 Task: Set the default behavior for microphone permission to "Don't allow sites to use your microphone".
Action: Mouse moved to (1217, 33)
Screenshot: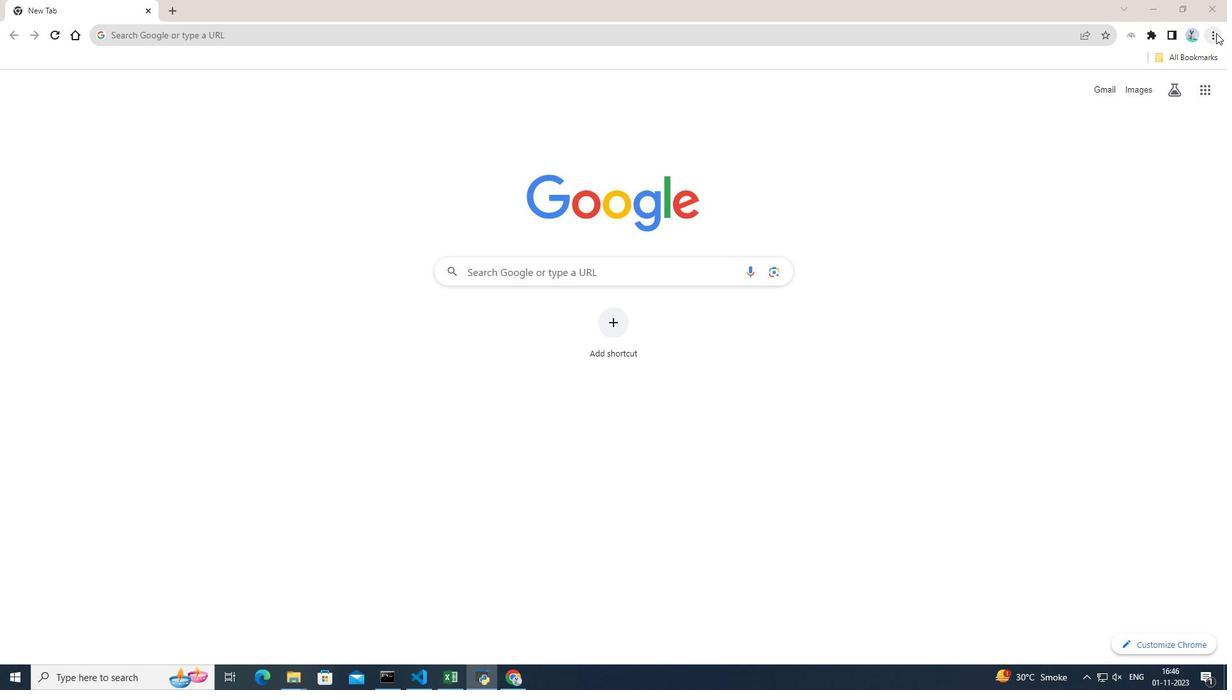 
Action: Mouse pressed left at (1217, 33)
Screenshot: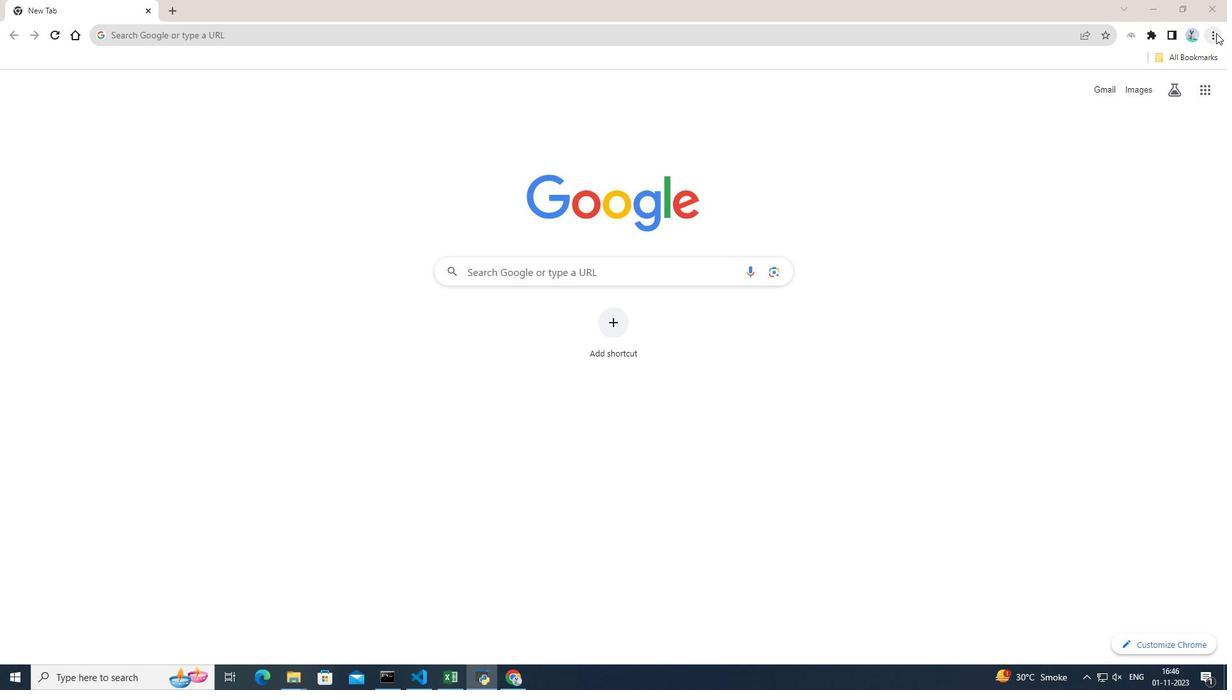 
Action: Mouse moved to (1096, 265)
Screenshot: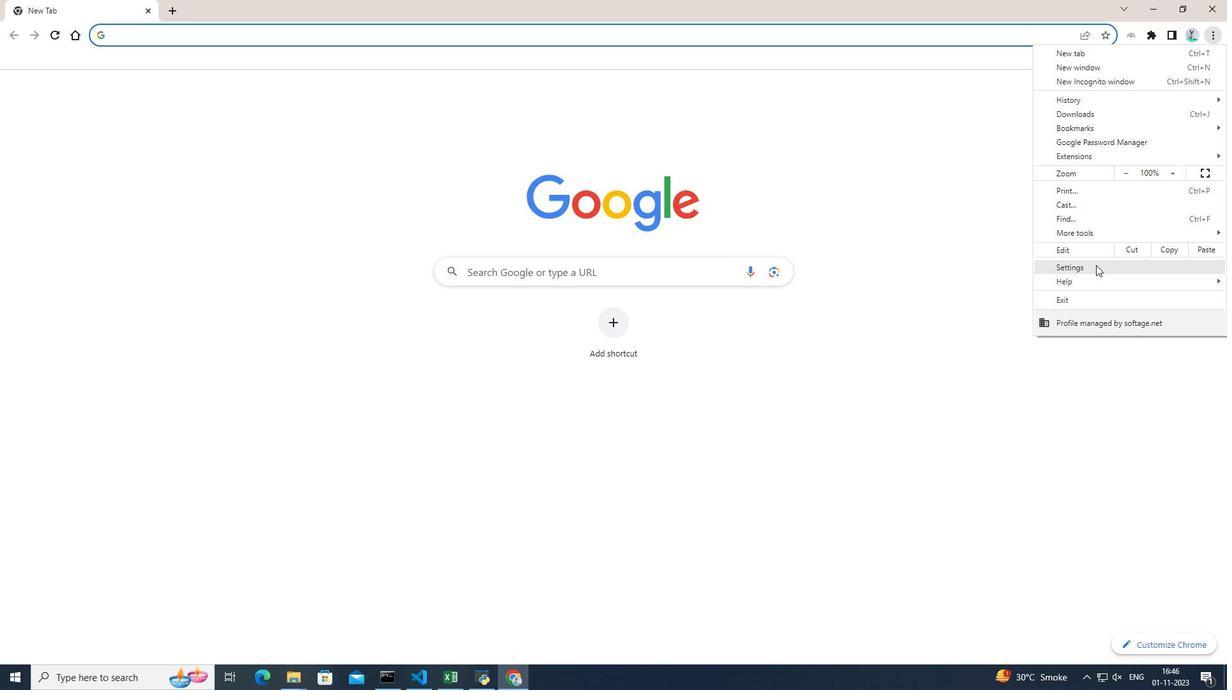 
Action: Mouse pressed left at (1096, 265)
Screenshot: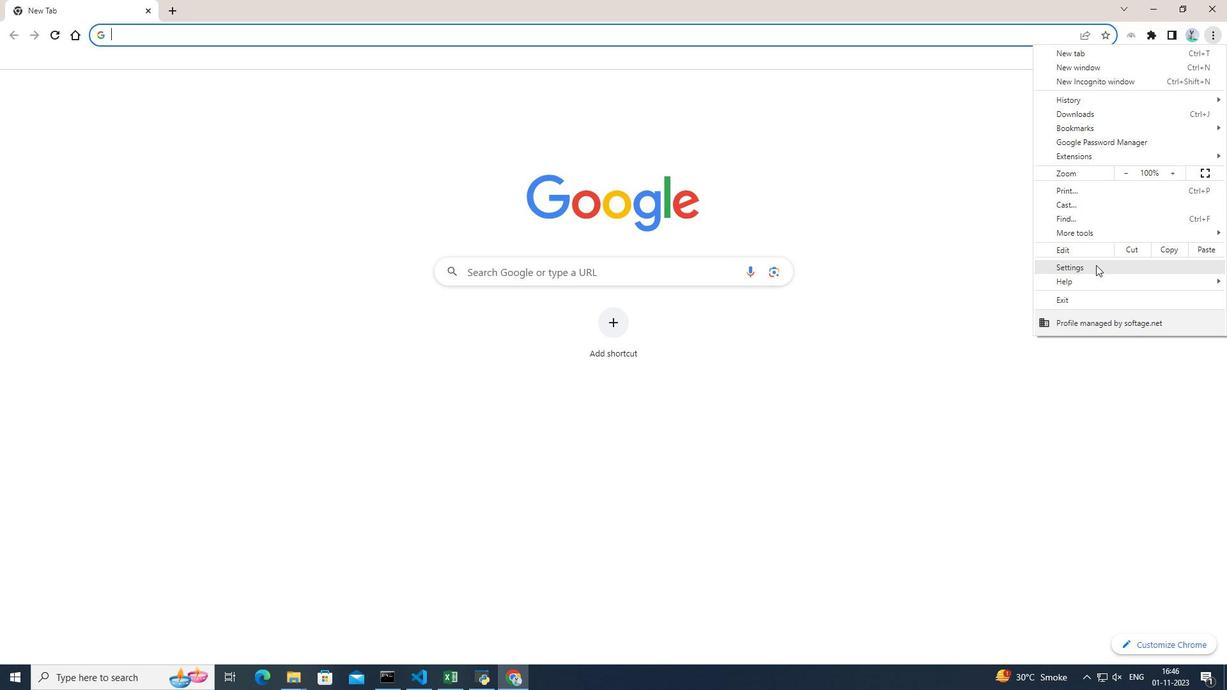 
Action: Mouse moved to (77, 160)
Screenshot: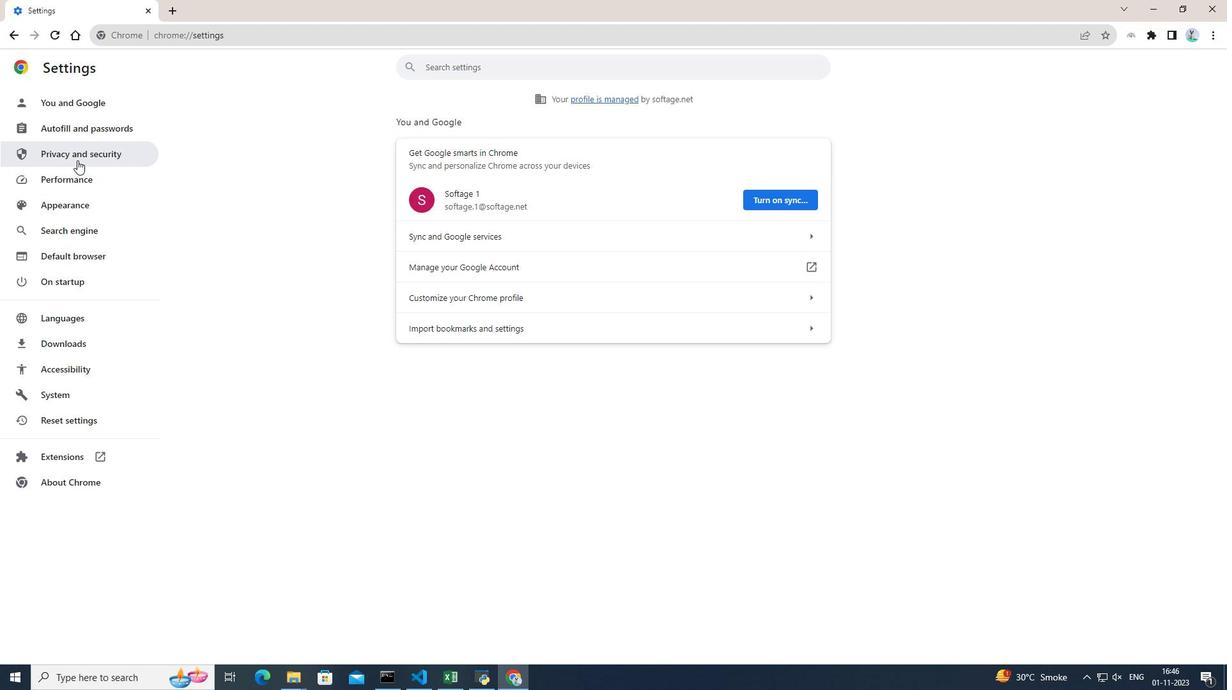 
Action: Mouse pressed left at (77, 160)
Screenshot: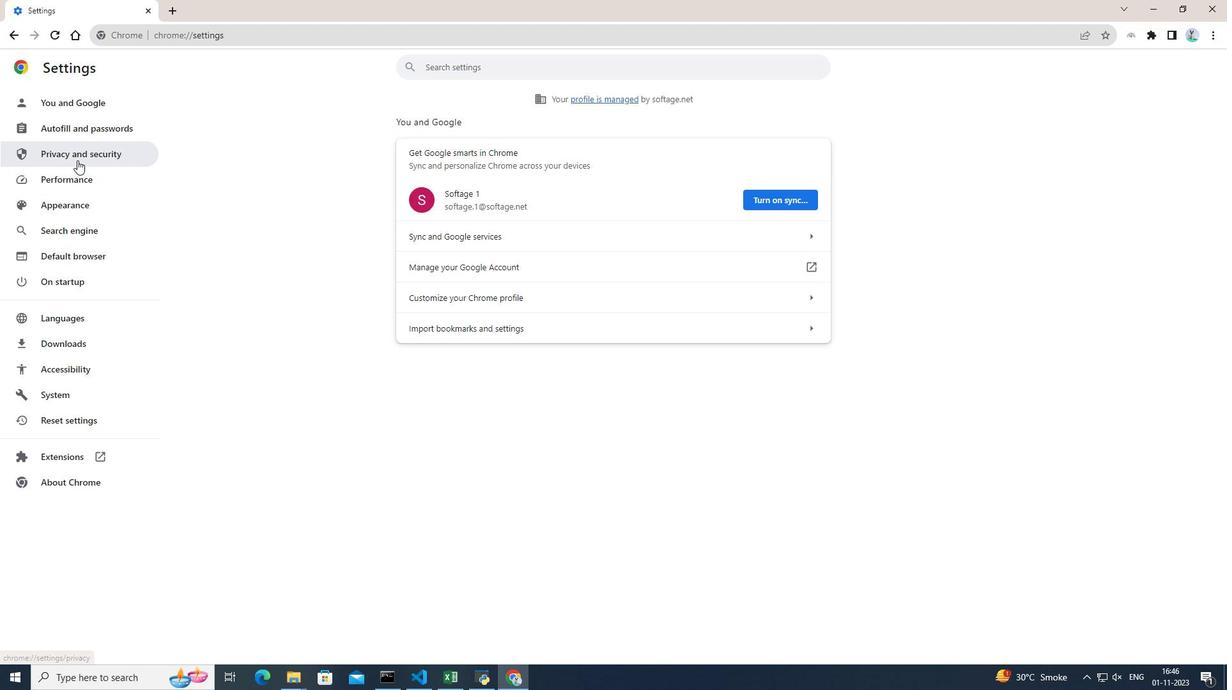 
Action: Mouse moved to (567, 403)
Screenshot: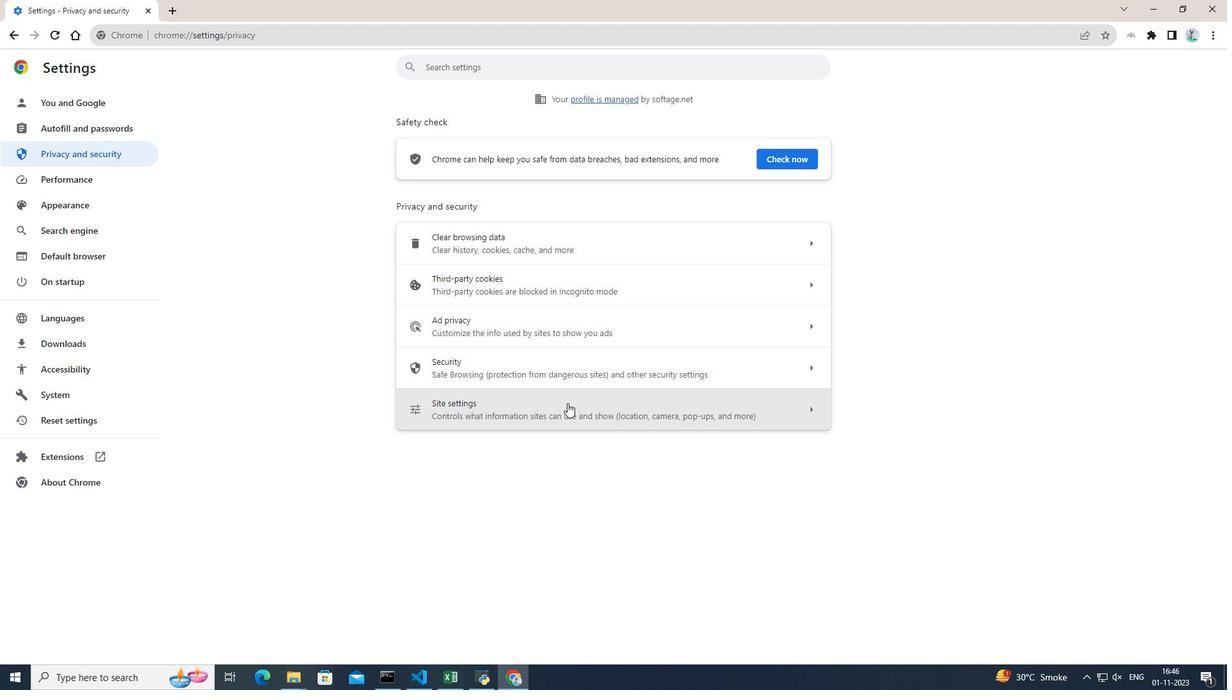 
Action: Mouse pressed left at (567, 403)
Screenshot: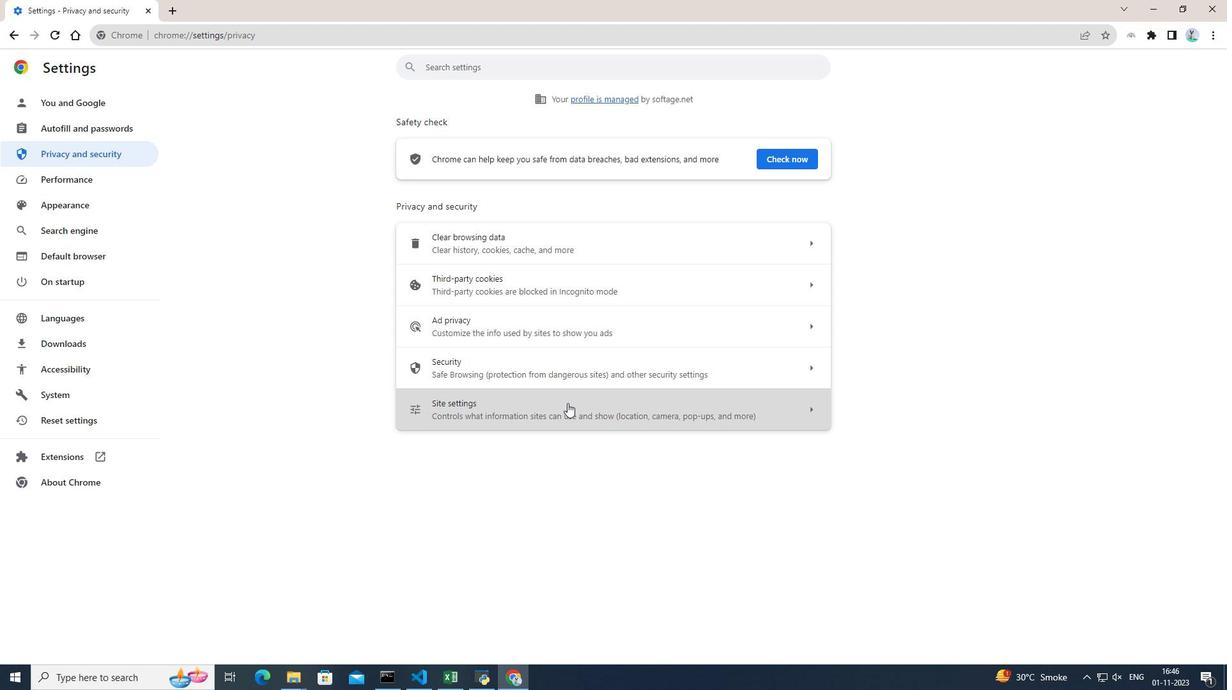
Action: Mouse moved to (569, 405)
Screenshot: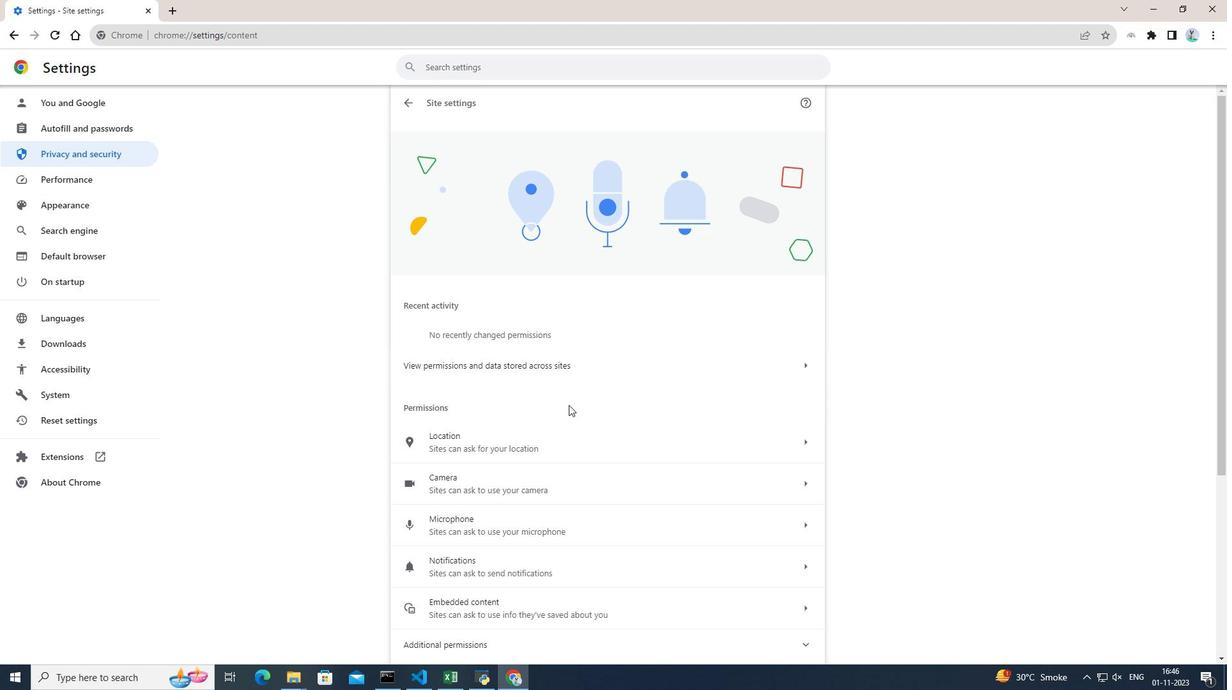 
Action: Mouse scrolled (569, 404) with delta (0, 0)
Screenshot: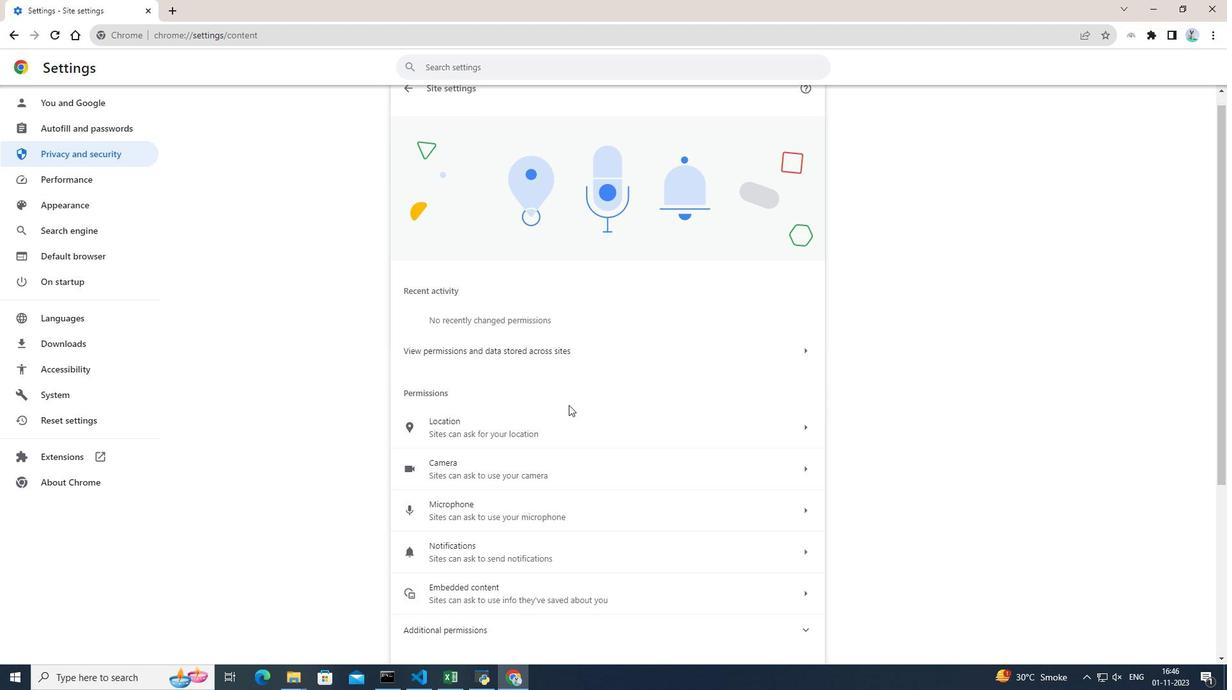 
Action: Mouse scrolled (569, 404) with delta (0, 0)
Screenshot: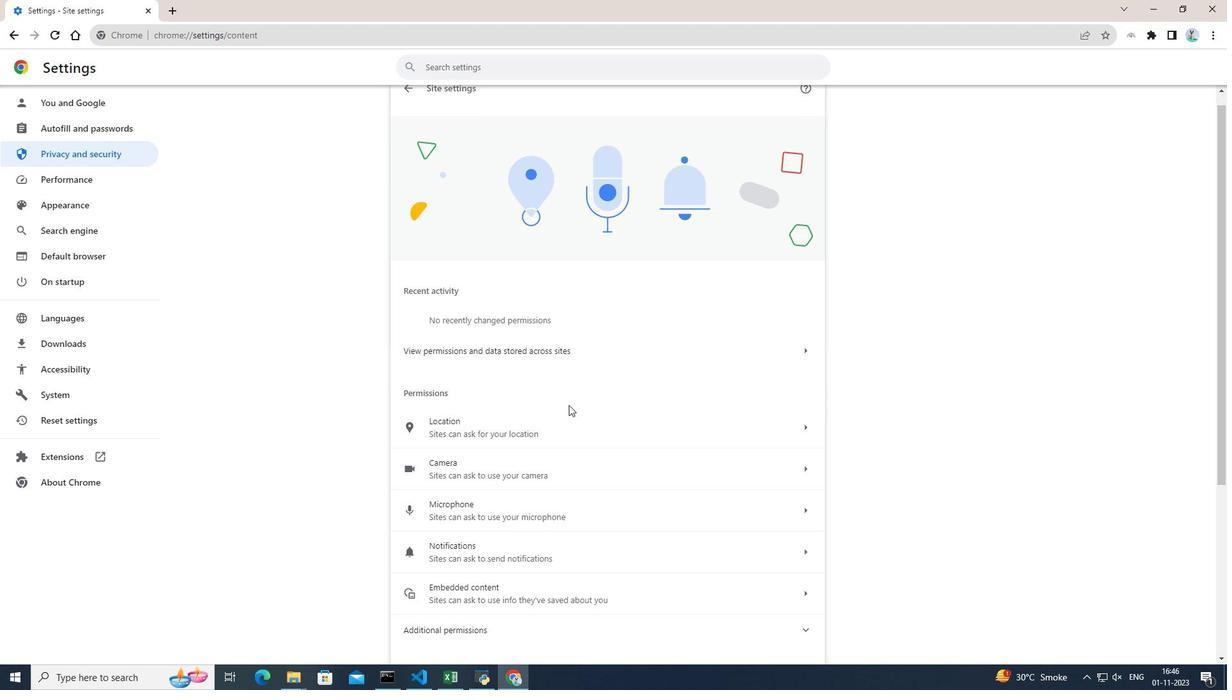 
Action: Mouse scrolled (569, 404) with delta (0, 0)
Screenshot: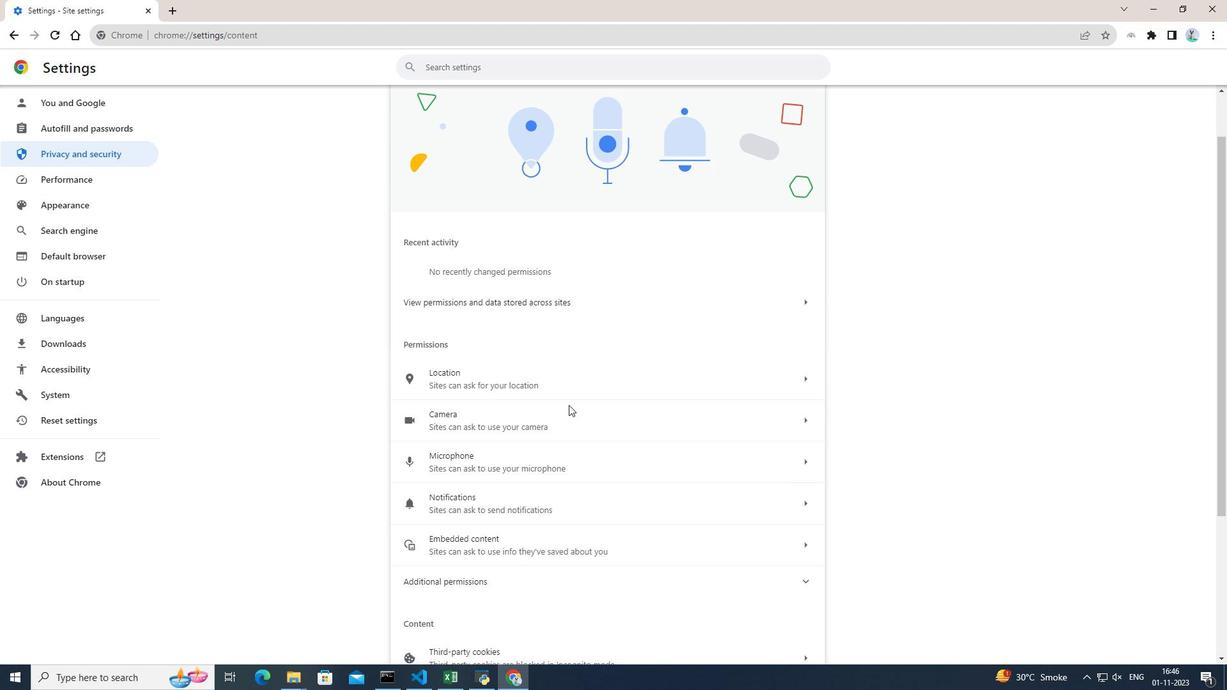 
Action: Mouse moved to (515, 340)
Screenshot: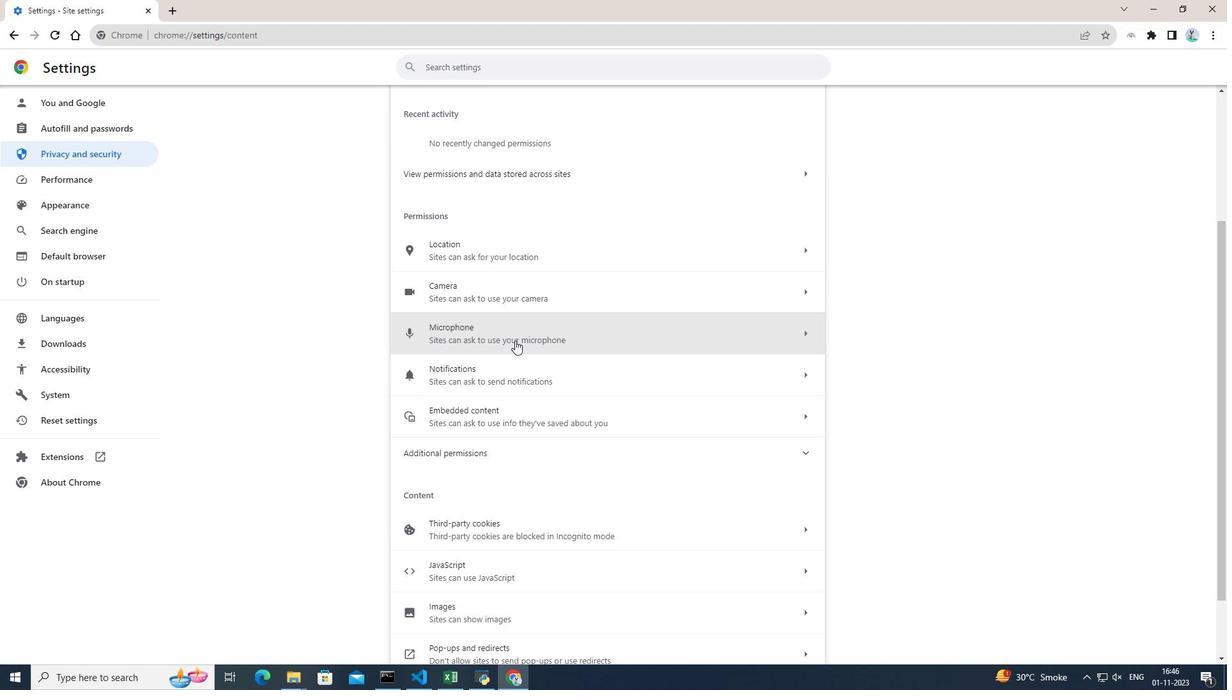 
Action: Mouse pressed left at (515, 340)
Screenshot: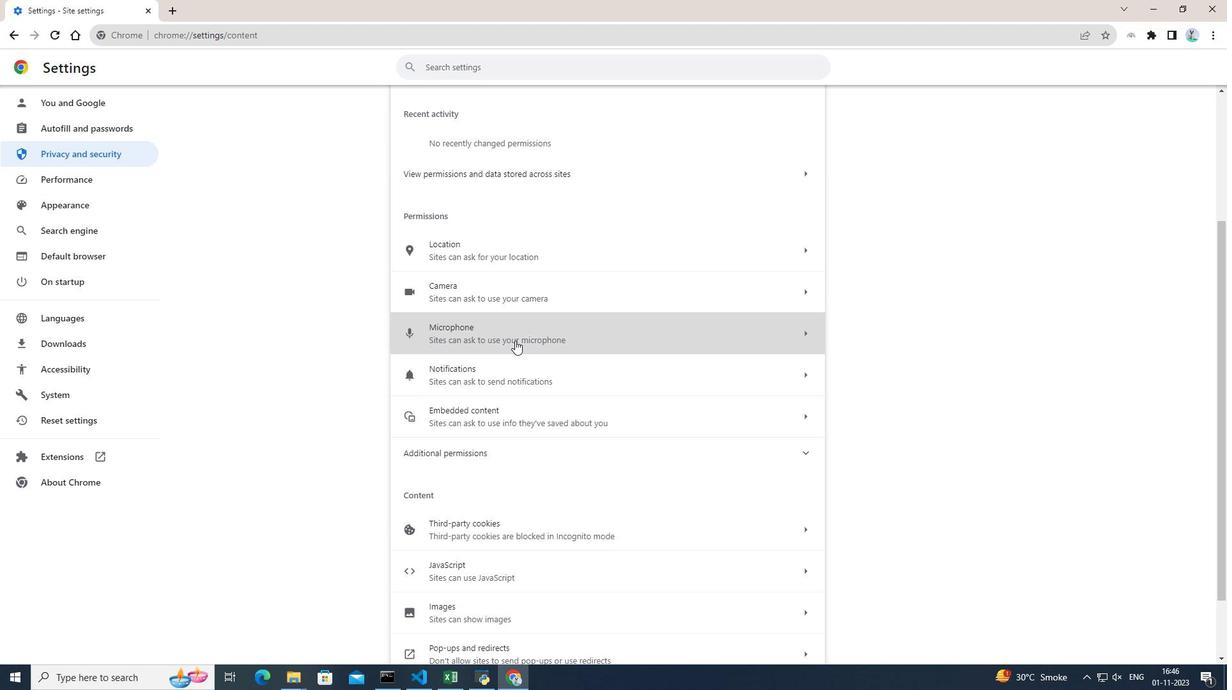 
Action: Mouse pressed left at (515, 340)
Screenshot: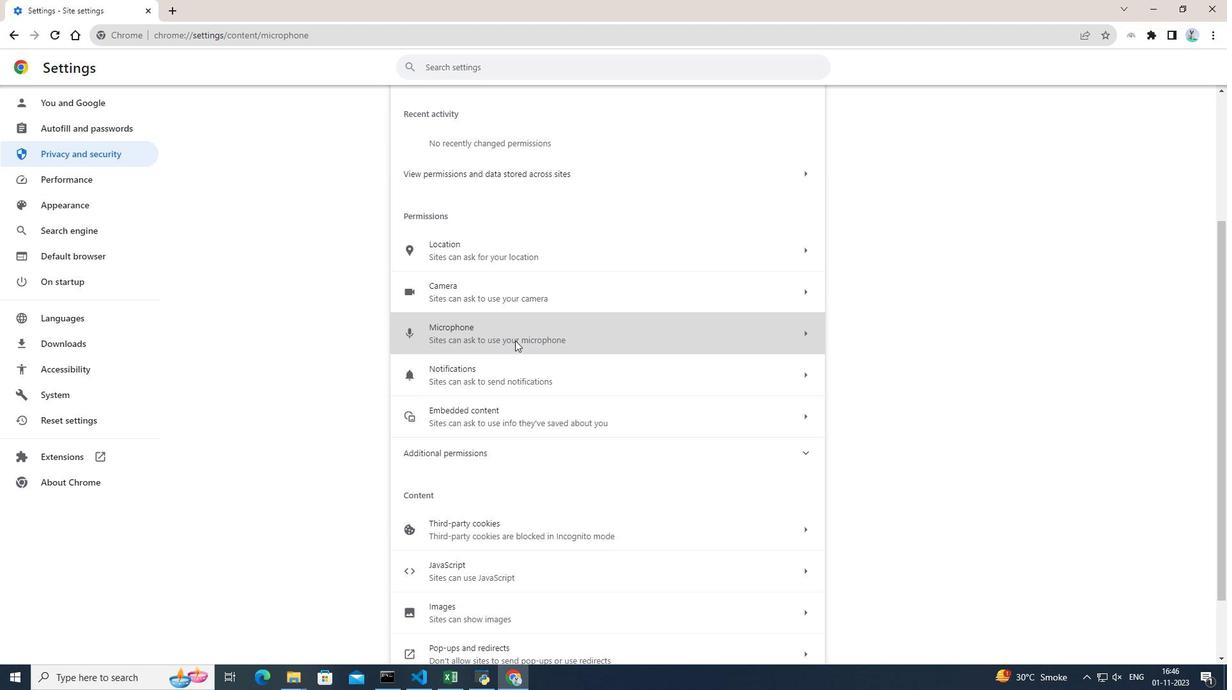 
Action: Mouse moved to (415, 260)
Screenshot: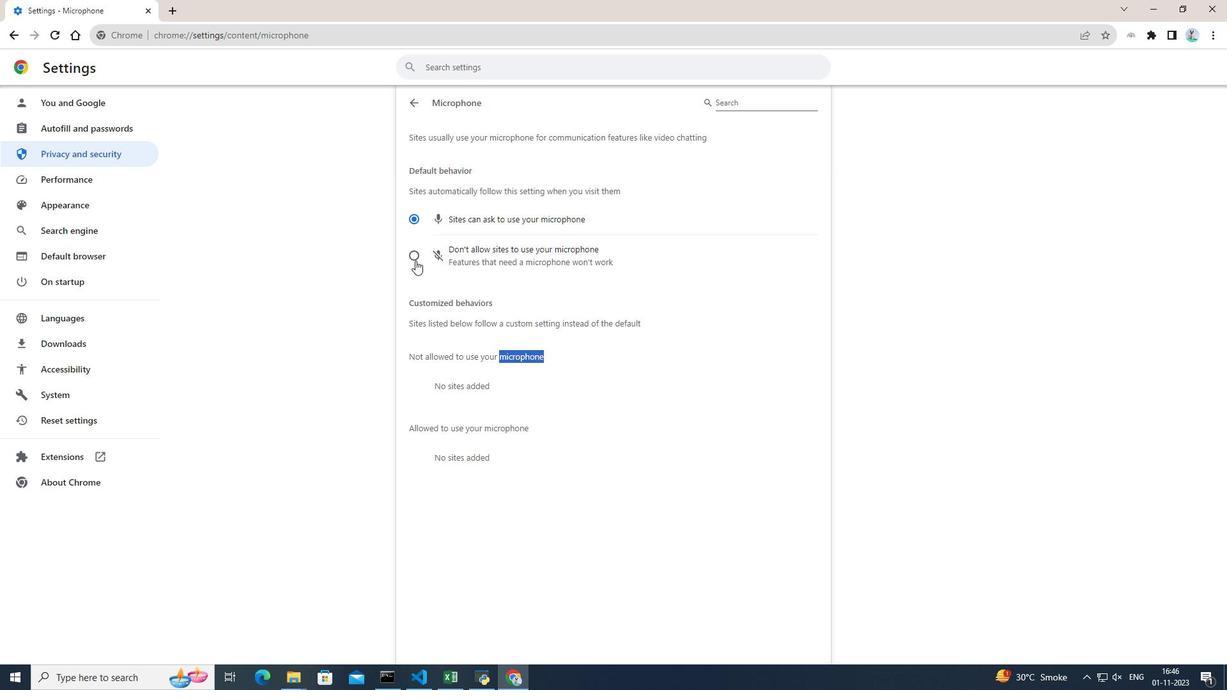 
Action: Mouse pressed left at (415, 260)
Screenshot: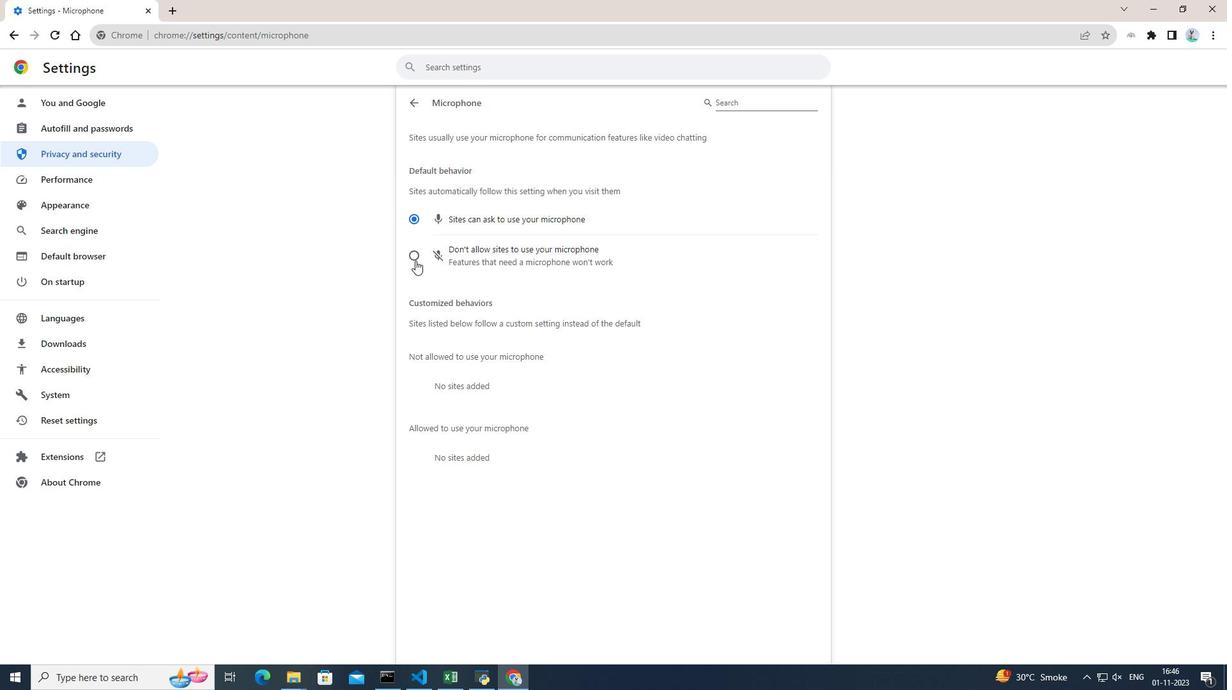 
Action: Mouse moved to (1170, 354)
Screenshot: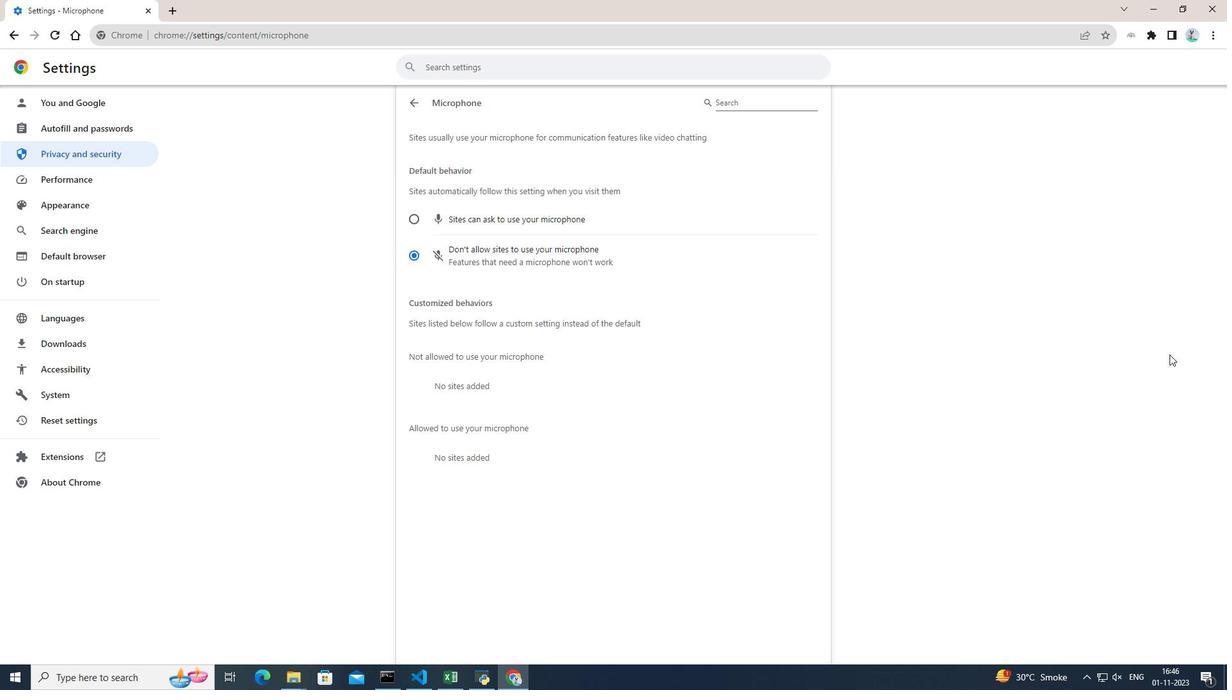 
